 Task: Find driving directions from Los Angeles, California, to San Francisco, California.
Action: Mouse moved to (245, 79)
Screenshot: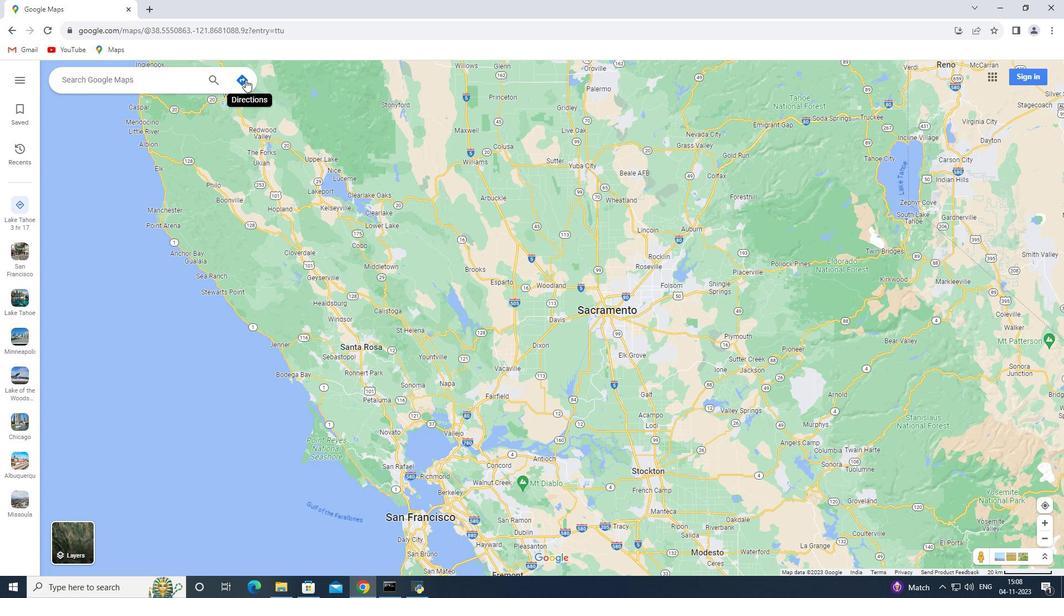 
Action: Mouse pressed left at (245, 79)
Screenshot: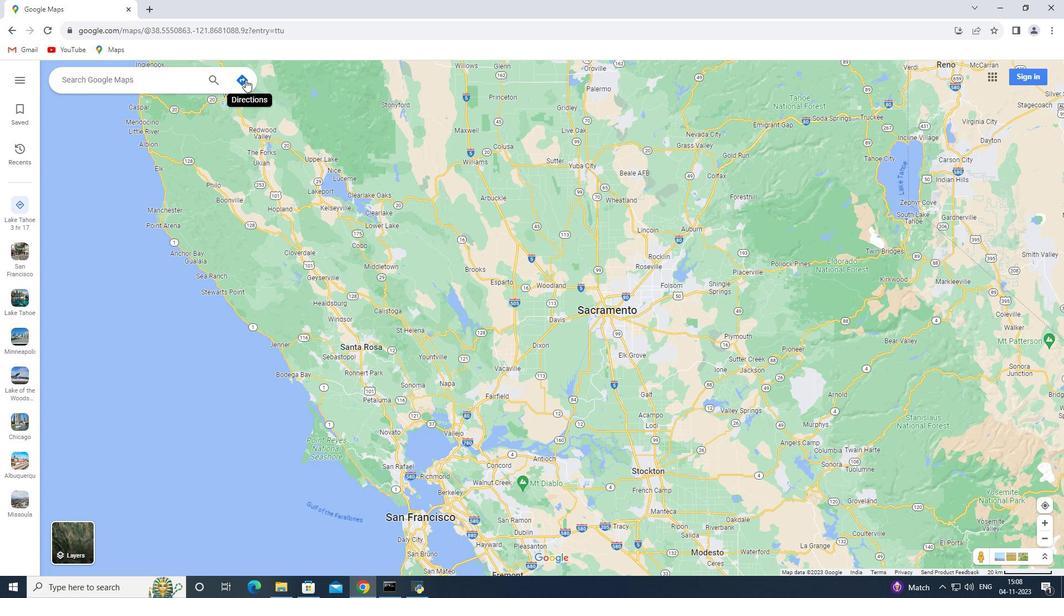 
Action: Mouse moved to (110, 74)
Screenshot: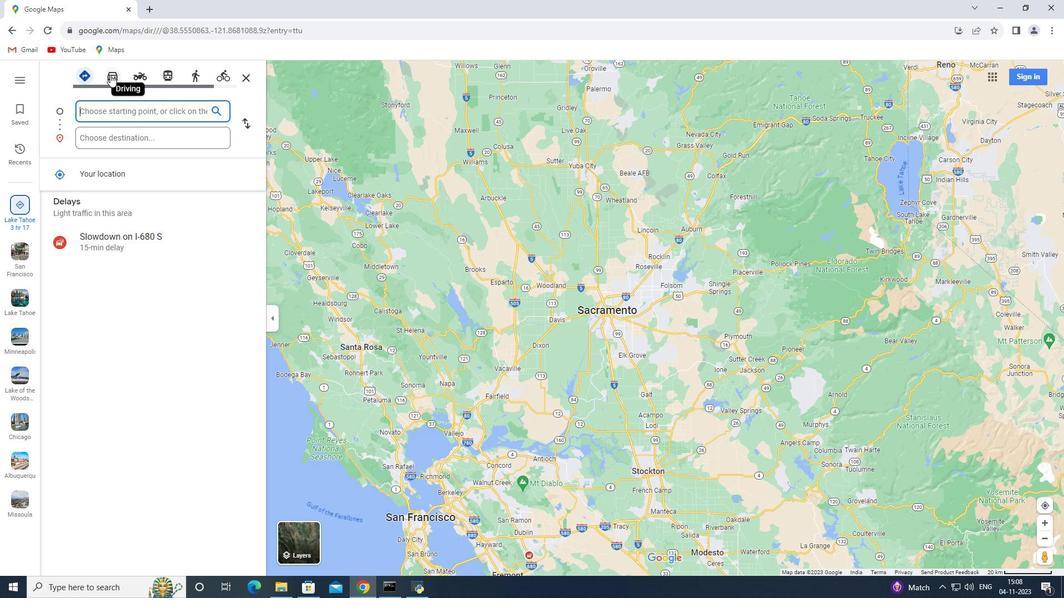 
Action: Mouse pressed left at (110, 74)
Screenshot: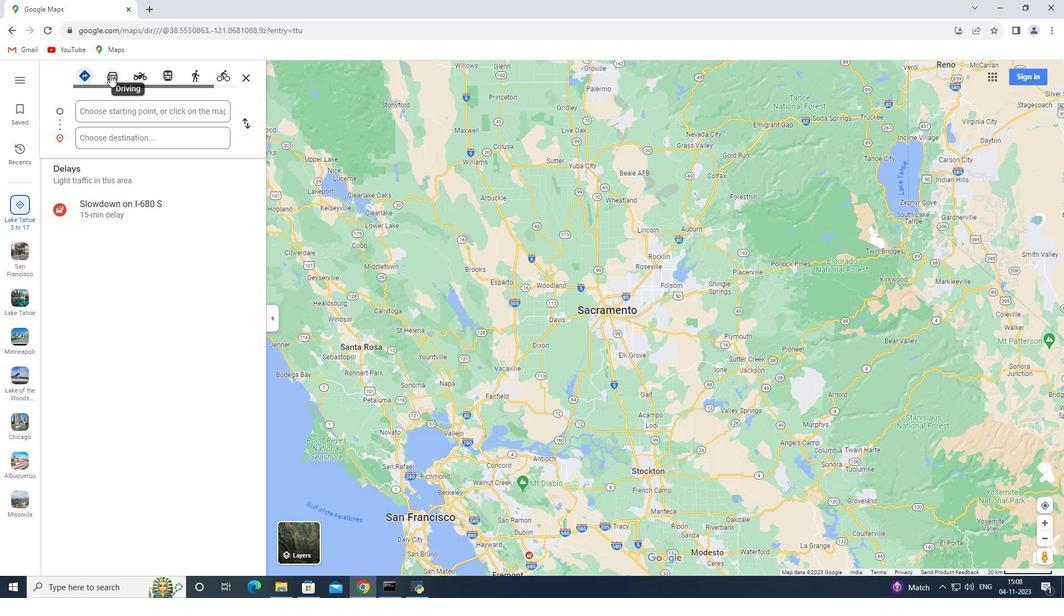 
Action: Mouse moved to (99, 110)
Screenshot: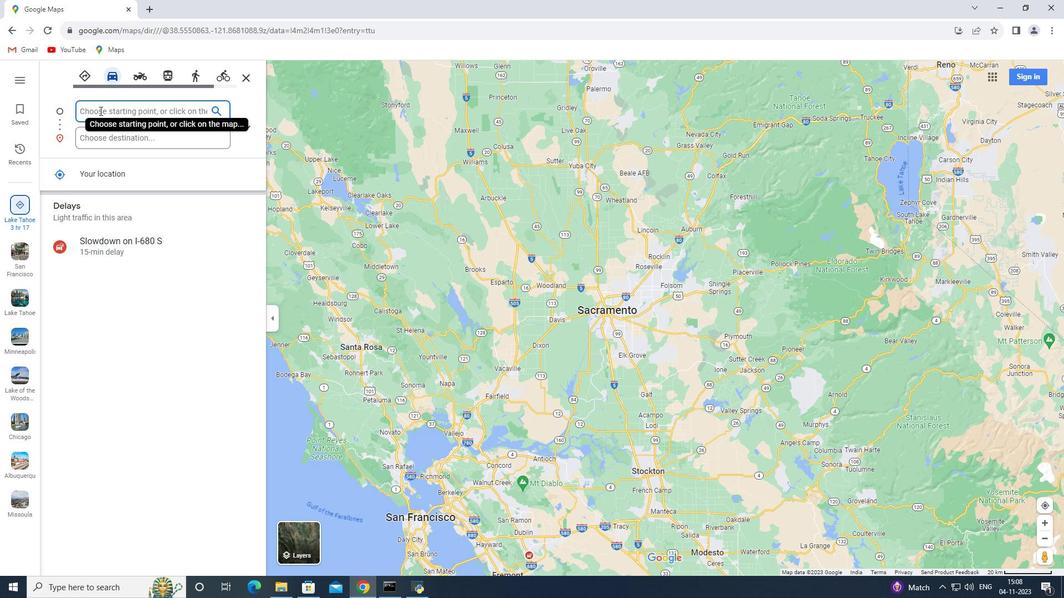 
Action: Key pressed <Key.shift_r>Los<Key.space><Key.shift>Angeles,<Key.space><Key.shift>California
Screenshot: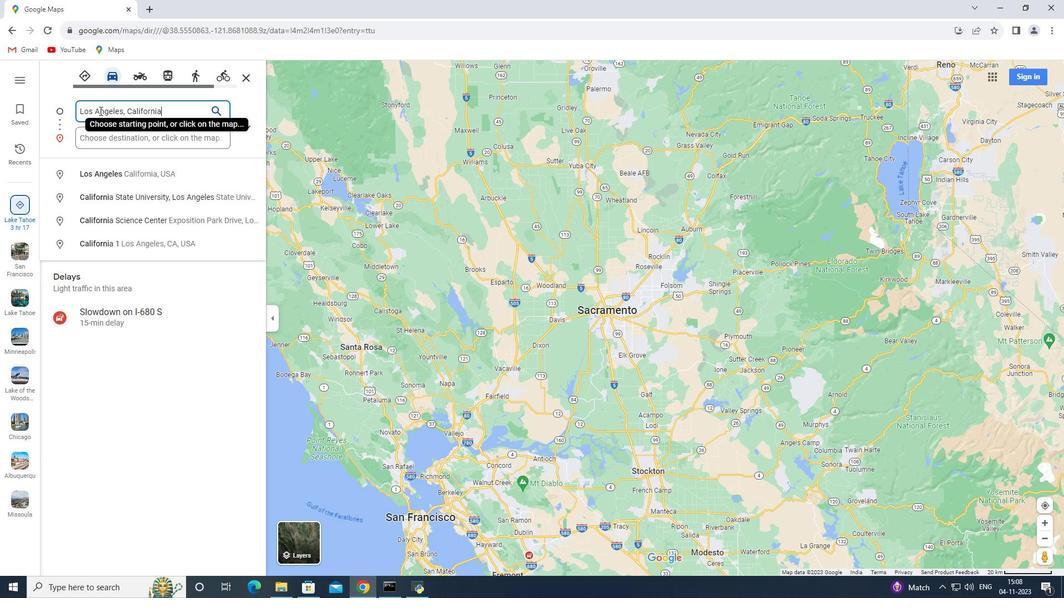
Action: Mouse moved to (104, 142)
Screenshot: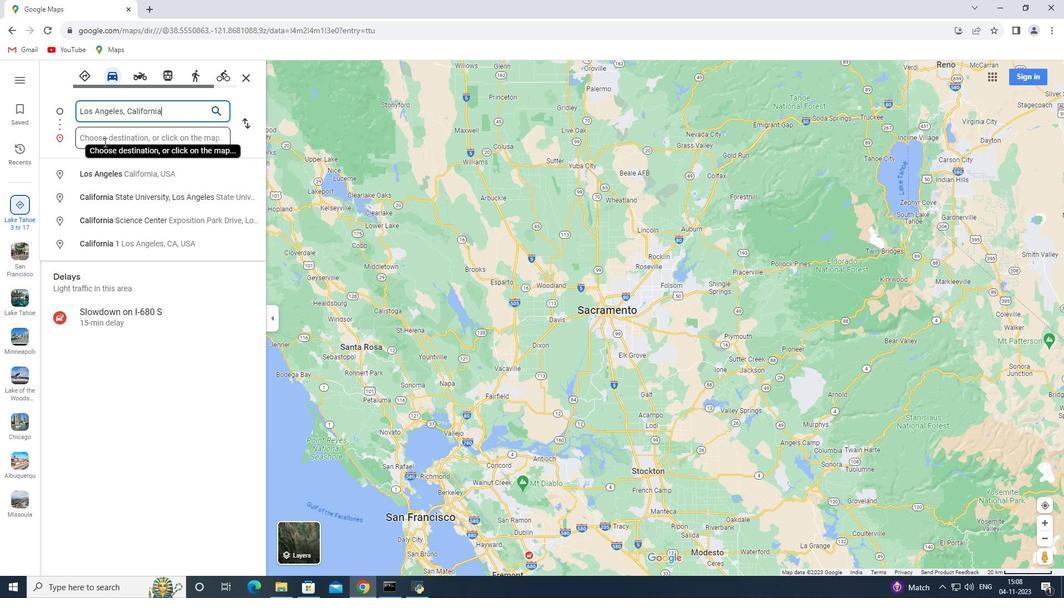 
Action: Mouse pressed left at (104, 142)
Screenshot: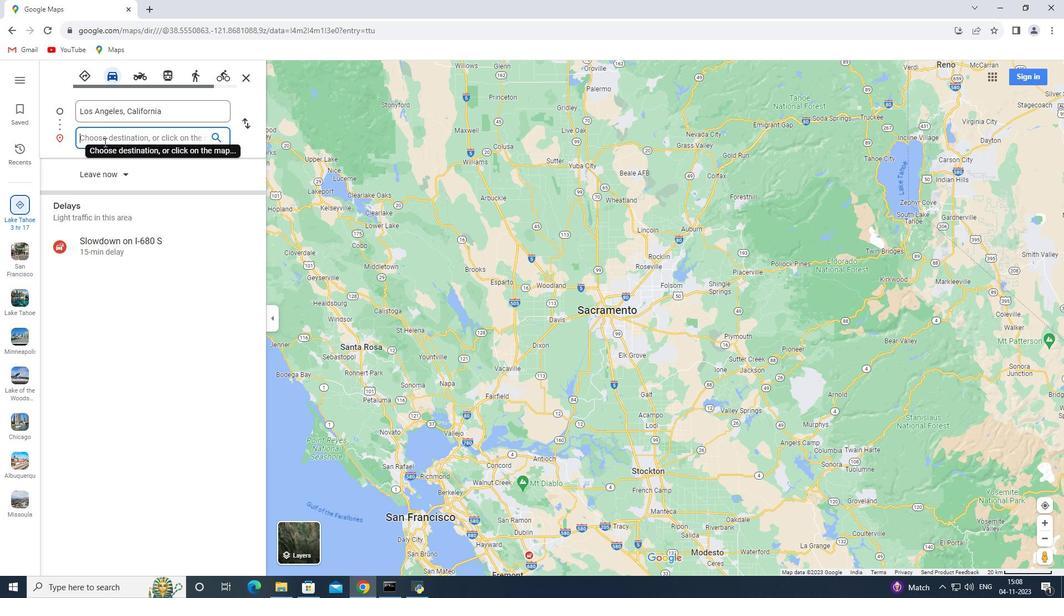 
Action: Key pressed <Key.shift>San<Key.space><Key.shift>Francisco,<Key.space><Key.shift>California<Key.enter>
Screenshot: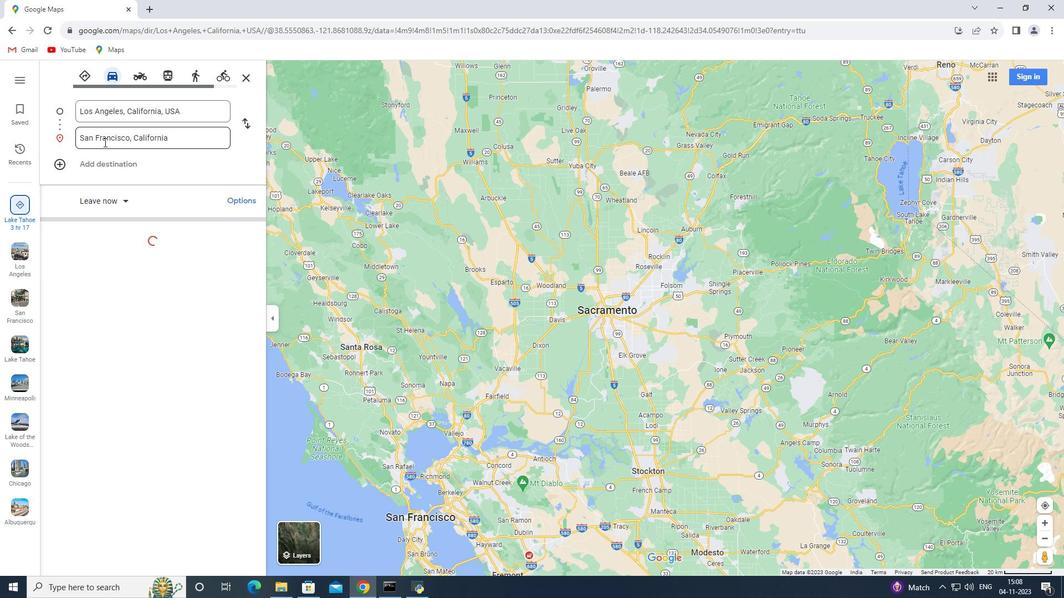 
